 Task: Start in the project ZillaTech the sprint 'Infinity and Beyond', with a duration of 3 weeks.
Action: Mouse moved to (165, 51)
Screenshot: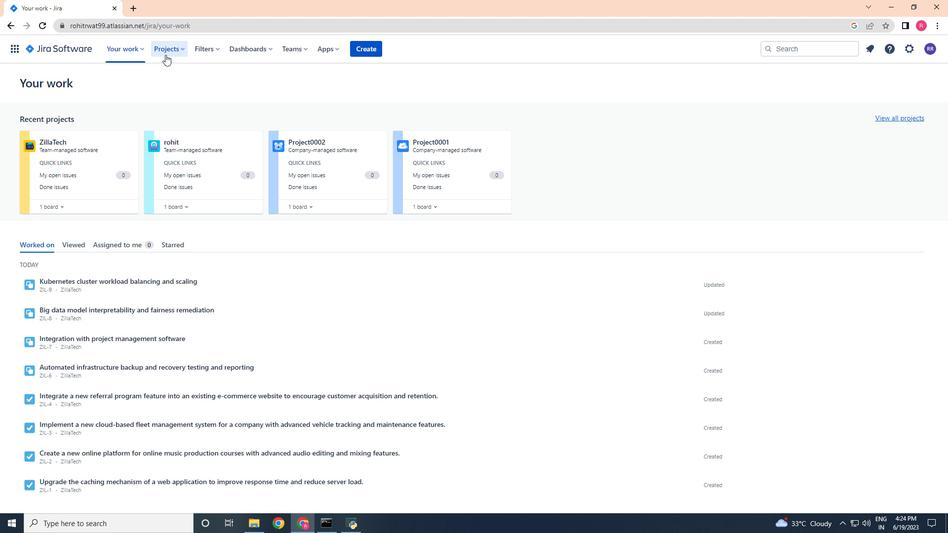 
Action: Mouse pressed left at (165, 51)
Screenshot: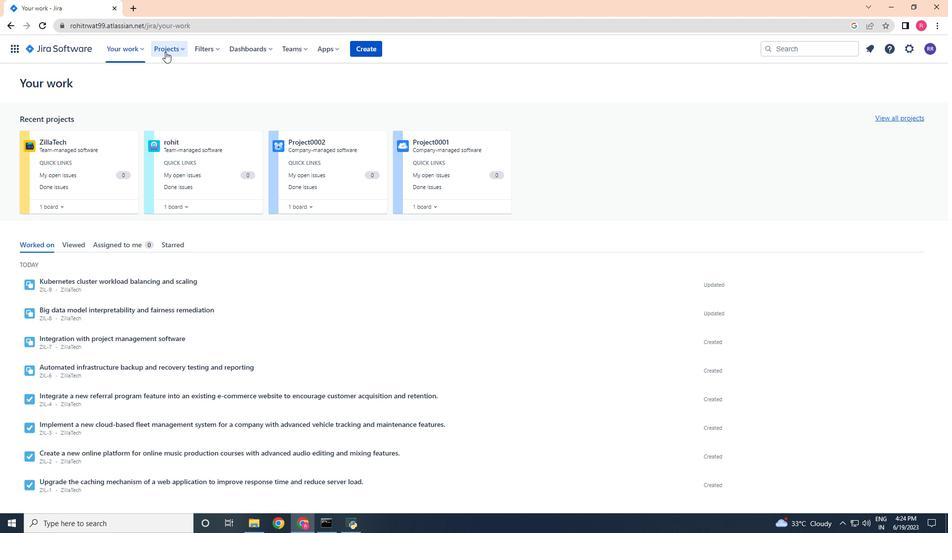 
Action: Mouse moved to (180, 92)
Screenshot: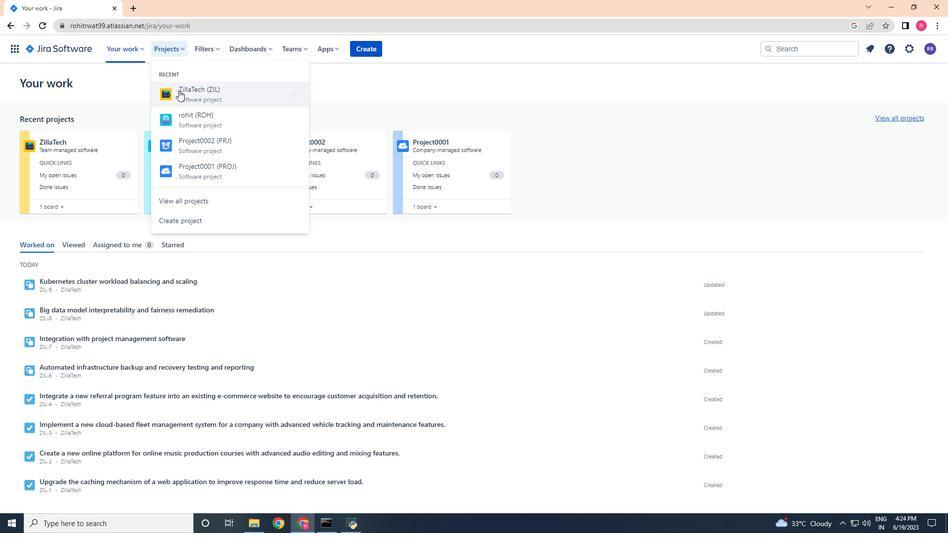 
Action: Mouse pressed left at (180, 92)
Screenshot: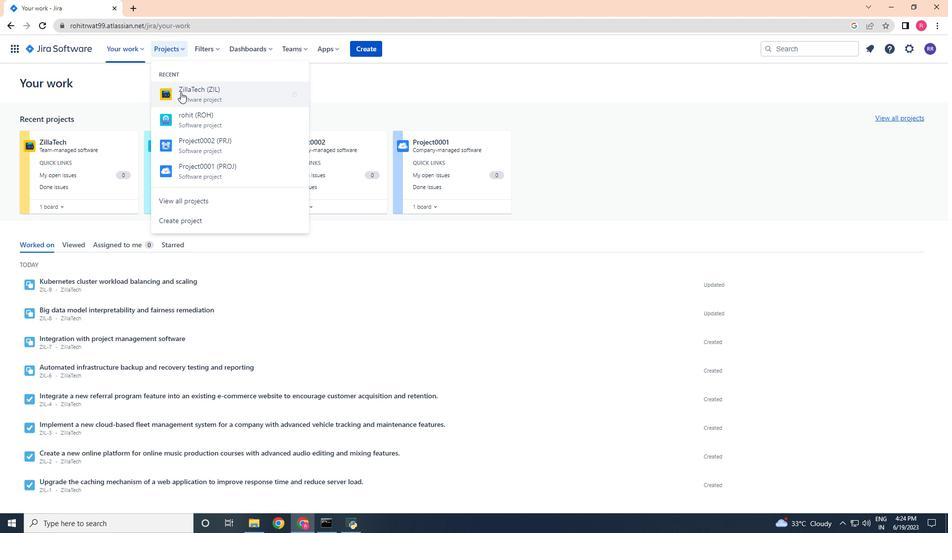 
Action: Mouse moved to (42, 146)
Screenshot: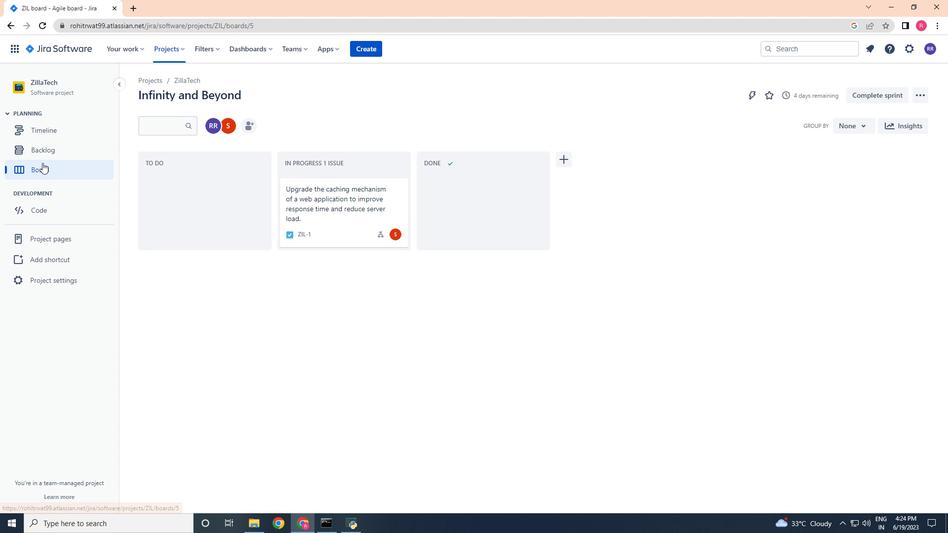 
Action: Mouse pressed left at (42, 146)
Screenshot: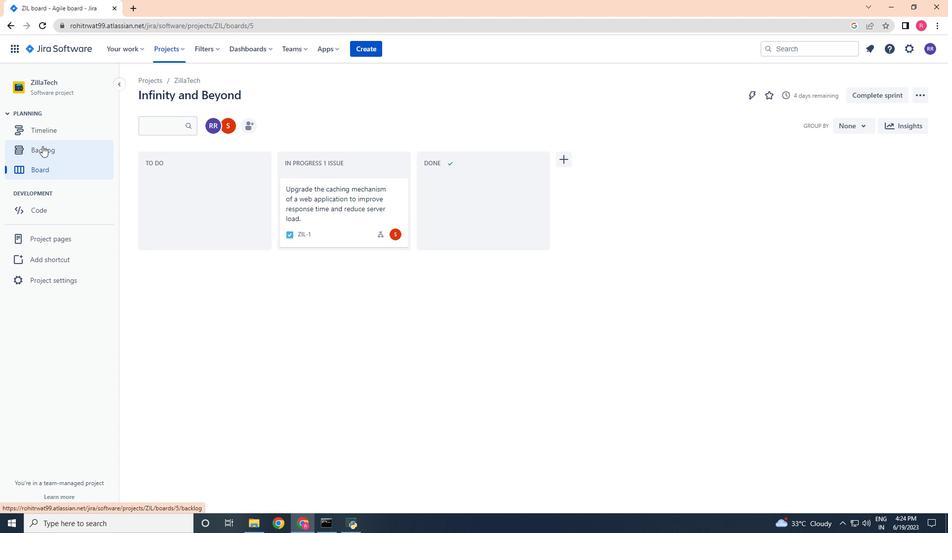 
Action: Mouse moved to (873, 247)
Screenshot: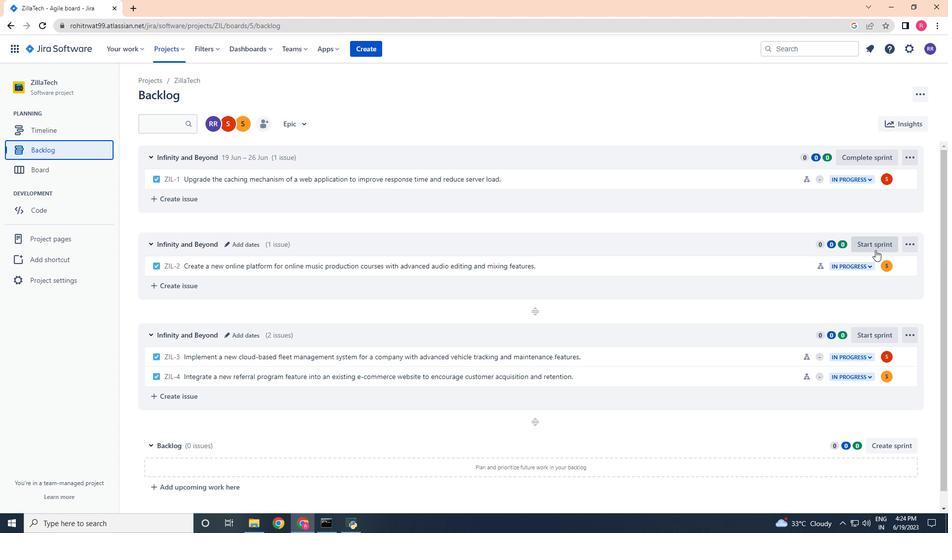 
Action: Mouse pressed left at (873, 247)
Screenshot: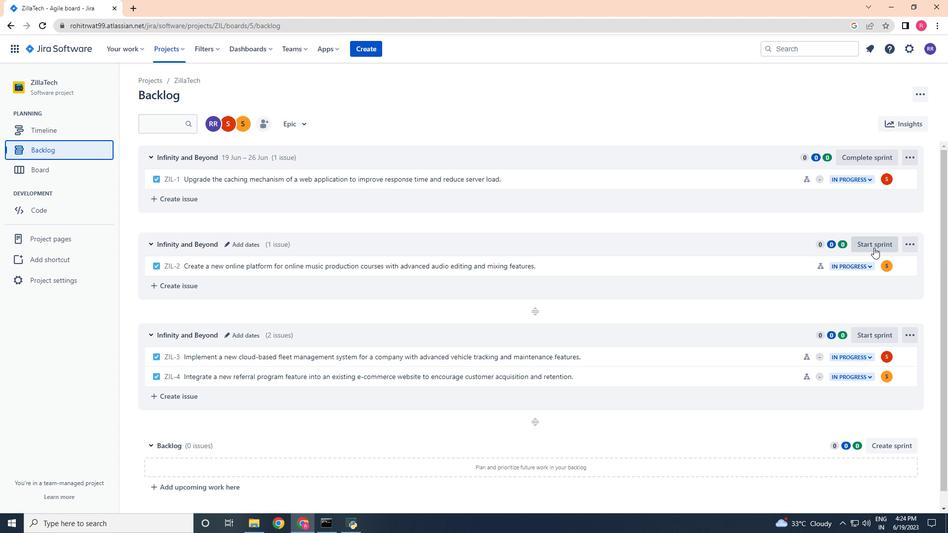 
Action: Mouse moved to (392, 165)
Screenshot: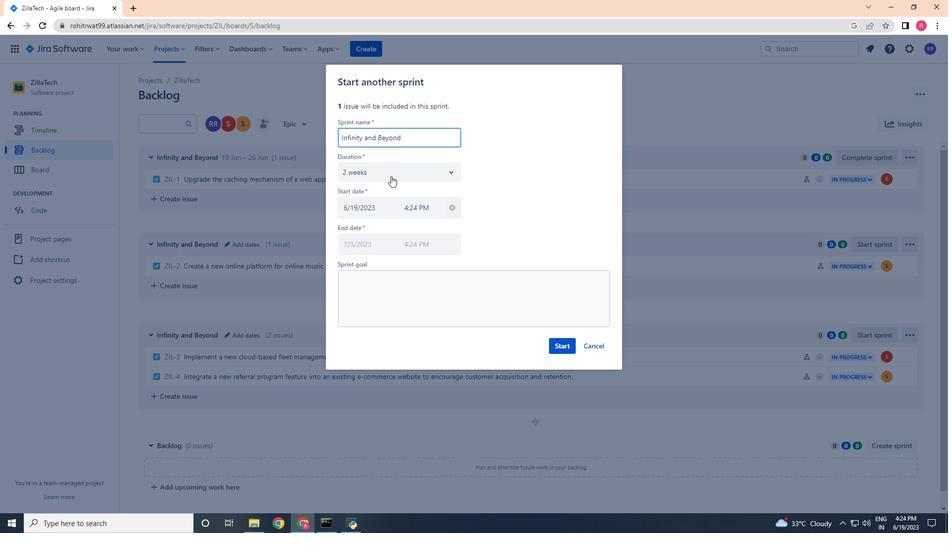 
Action: Mouse pressed left at (392, 165)
Screenshot: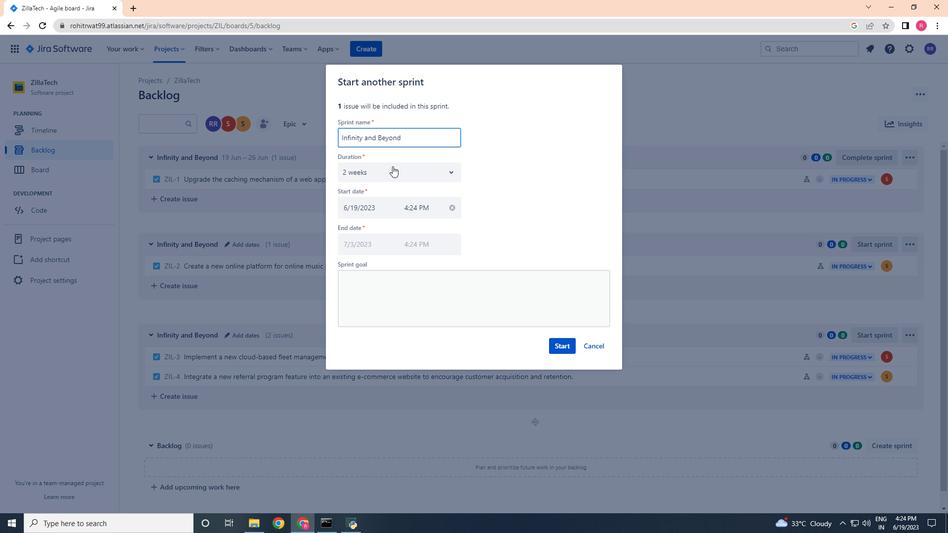 
Action: Mouse moved to (368, 235)
Screenshot: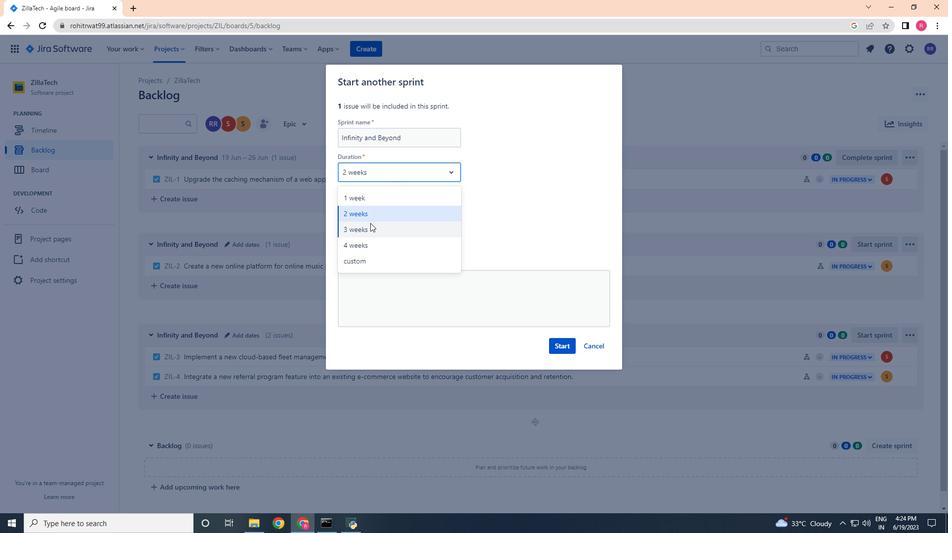 
Action: Mouse pressed left at (368, 235)
Screenshot: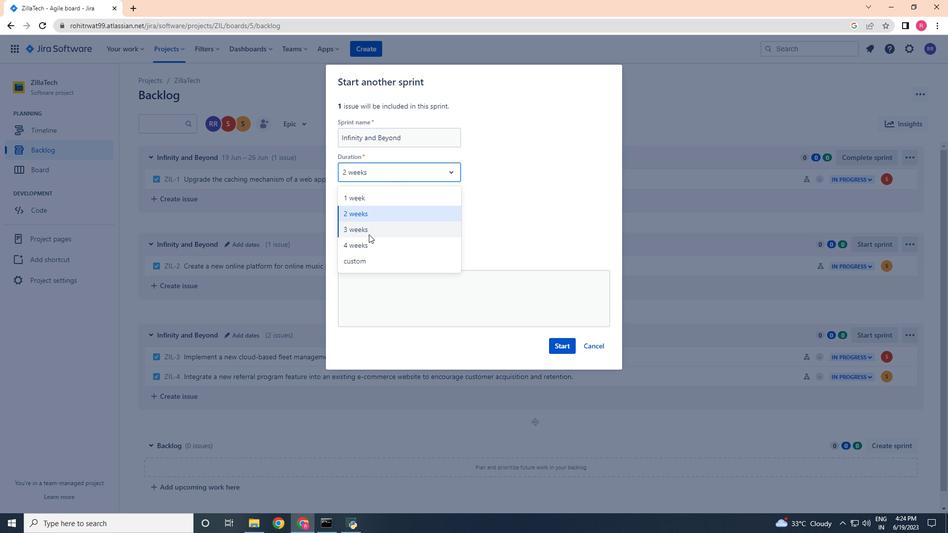 
Action: Mouse moved to (564, 347)
Screenshot: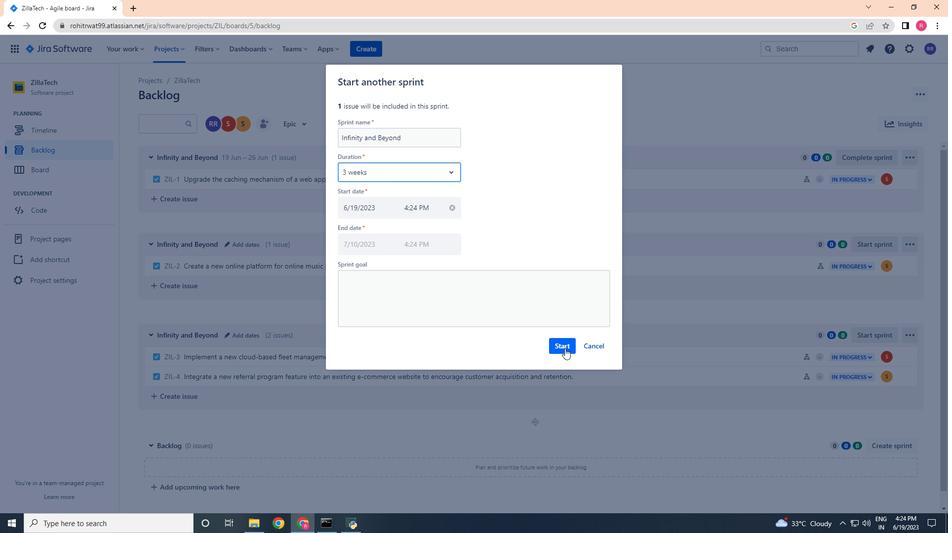 
Action: Mouse pressed left at (564, 347)
Screenshot: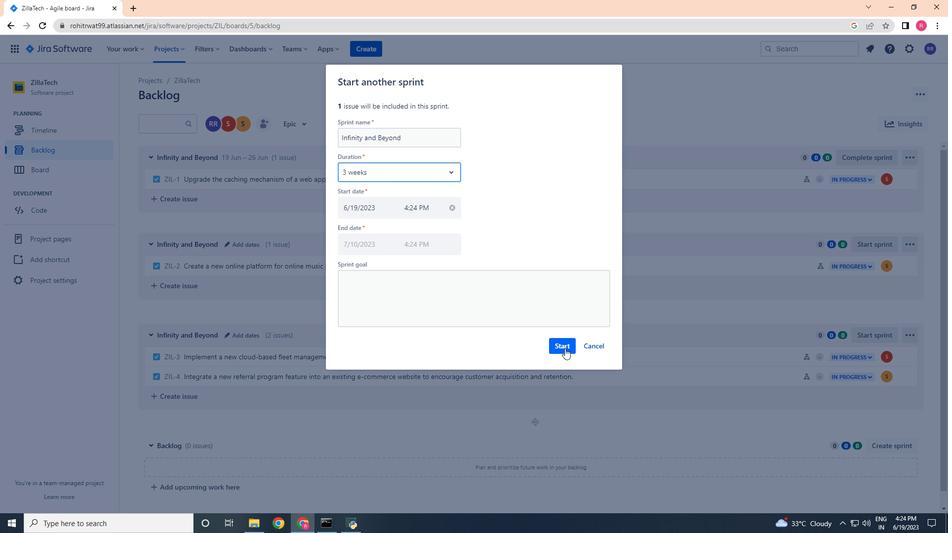
Action: Mouse moved to (562, 340)
Screenshot: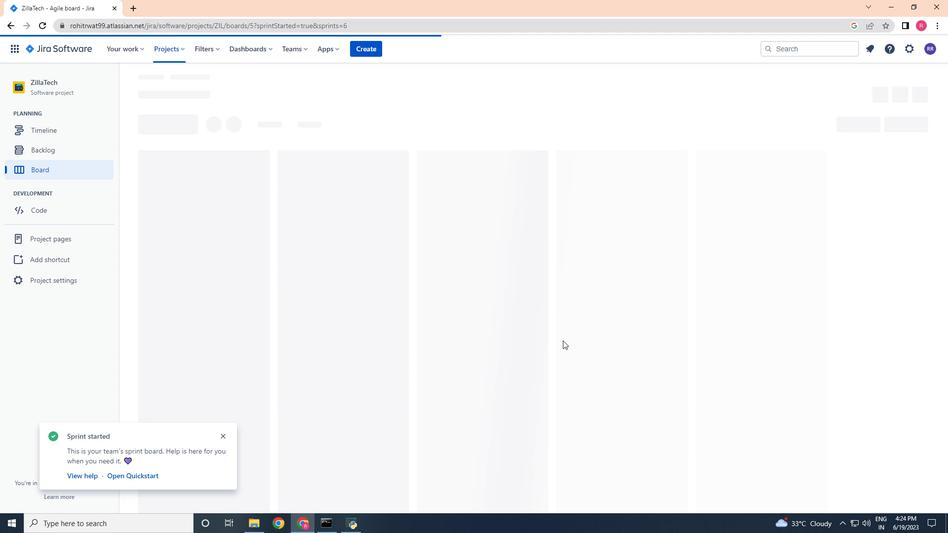 
